 Task: Get directions from Fayetteville, North Carolina, United States to Padre Island National Seashore, Texas, United States  arriving by 5:00 pm tomorrow
Action: Mouse moved to (225, 70)
Screenshot: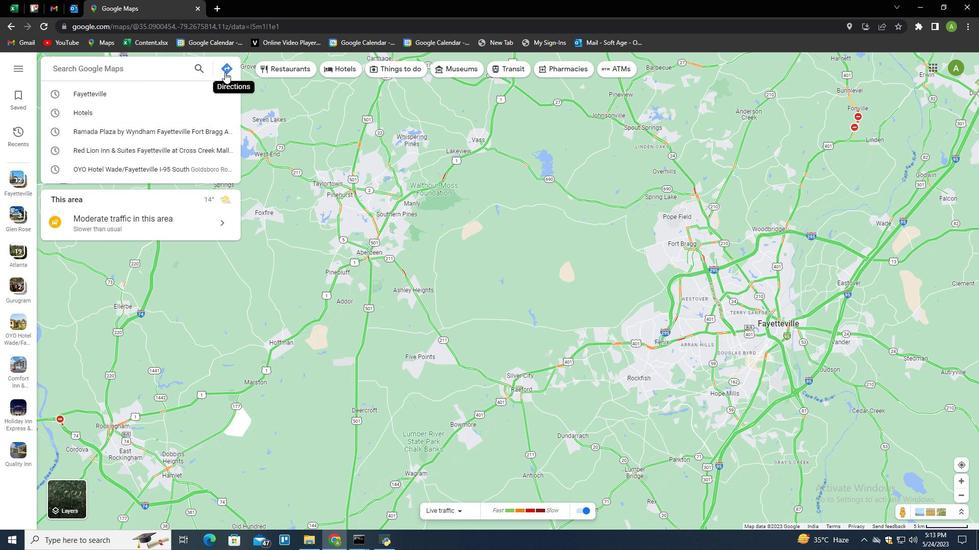 
Action: Mouse pressed left at (225, 70)
Screenshot: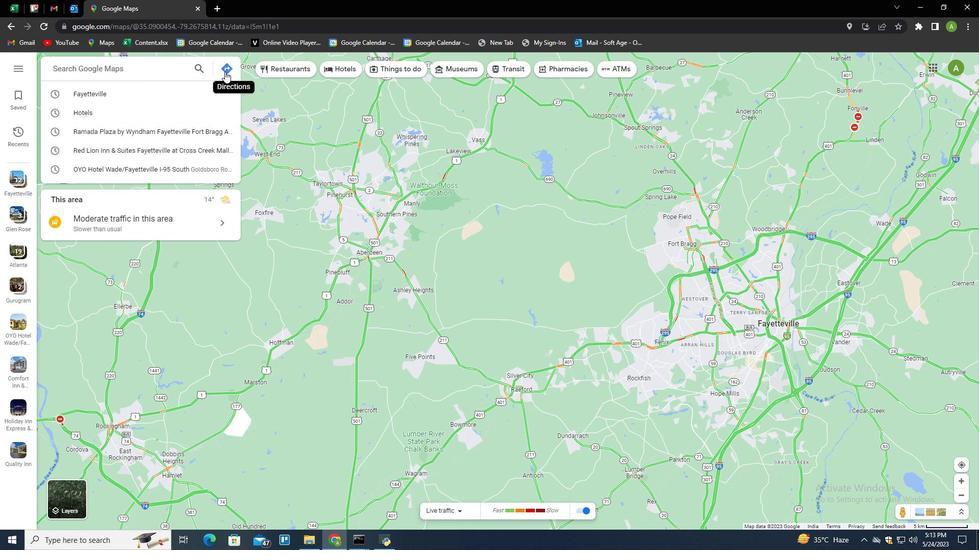 
Action: Mouse moved to (149, 97)
Screenshot: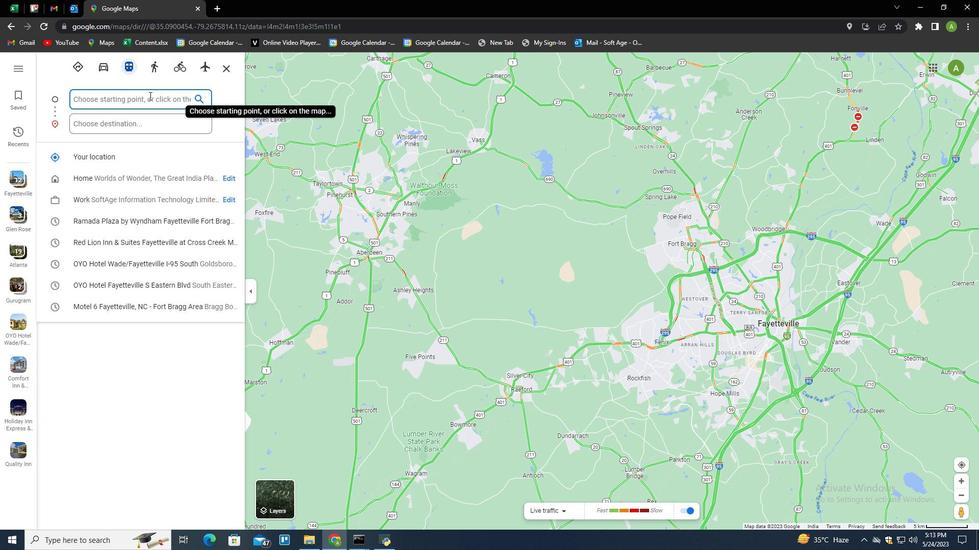 
Action: Mouse pressed left at (149, 97)
Screenshot: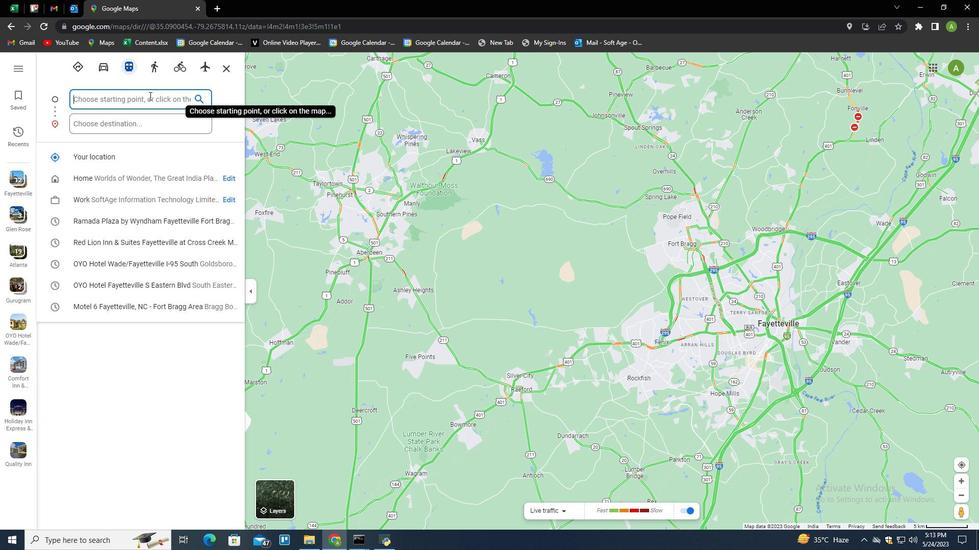 
Action: Key pressed <Key.shift><Key.shift><Key.shift><Key.shift><Key.shift><Key.shift><Key.shift><Key.shift><Key.shift>Fayettevillem<Key.space><Key.backspace><Key.backspace>,<Key.space><Key.shift>North<Key.space><Key.shift>Carolina,<Key.space><Key.shift>United<Key.space><Key.shift>States<Key.tab><Key.tab><Key.shift>Padre<Key.space><Key.shift>Island<Key.space><Key.shift>National<Key.space><Key.shift>Seashore,<Key.space><Key.shift>Texas<Key.space><Key.shift>United<Key.space><Key.shift>States<Key.enter>
Screenshot: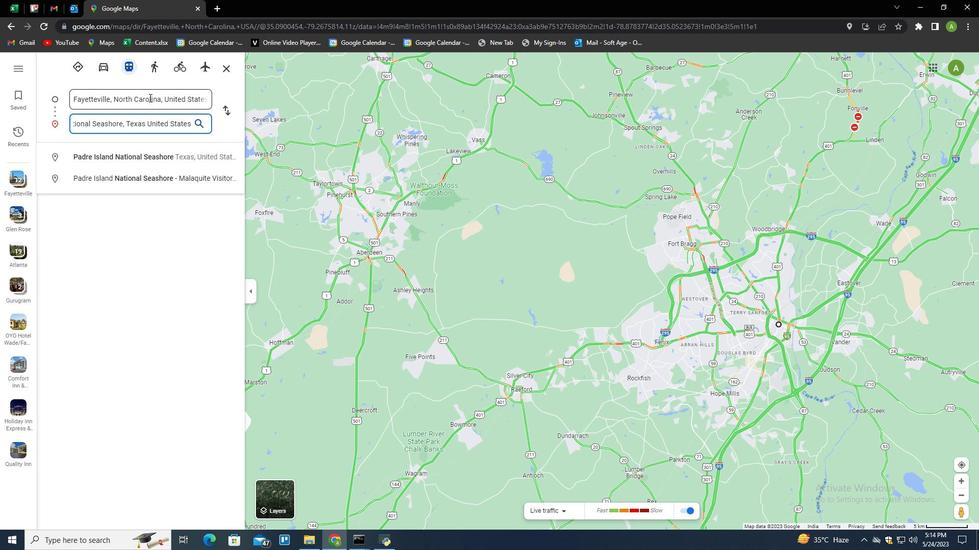 
Action: Mouse moved to (93, 158)
Screenshot: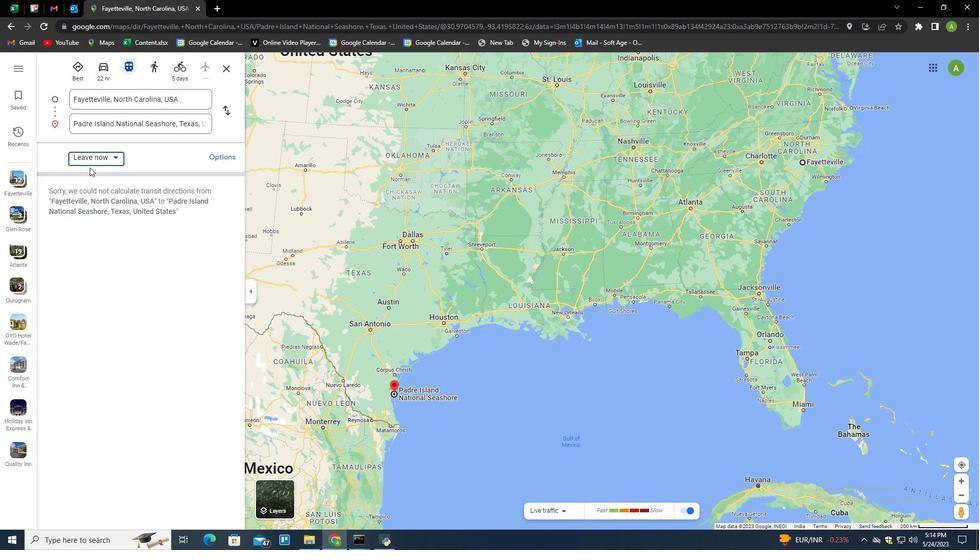 
Action: Mouse pressed left at (93, 158)
Screenshot: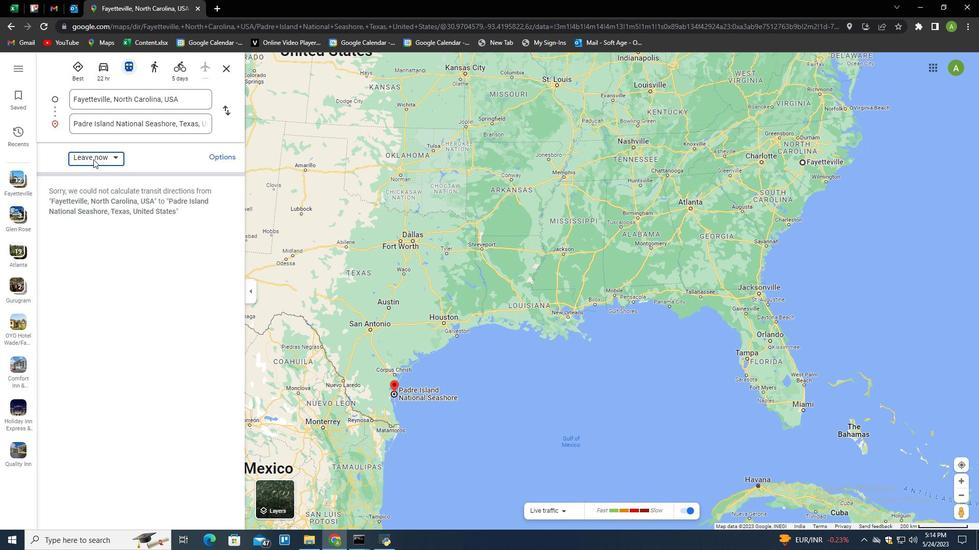 
Action: Mouse moved to (101, 197)
Screenshot: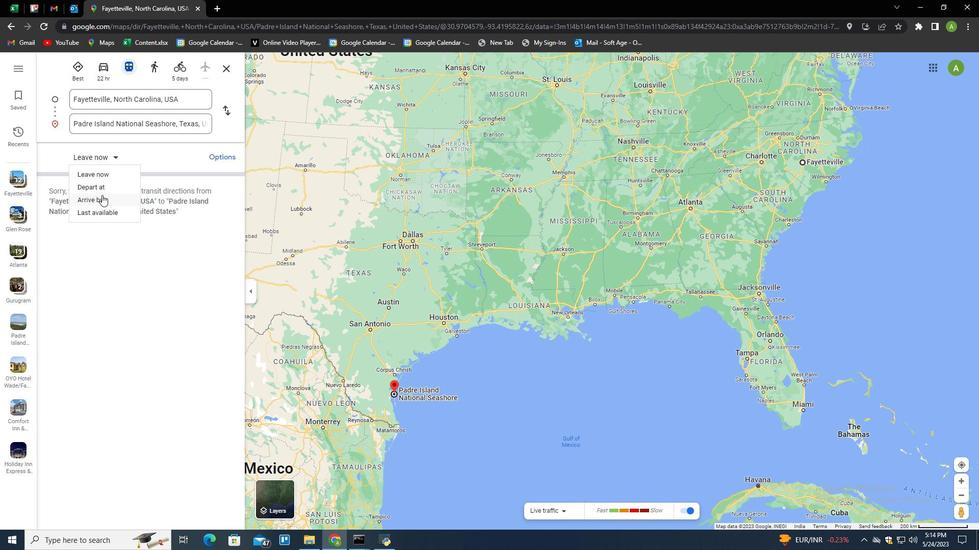 
Action: Mouse pressed left at (101, 197)
Screenshot: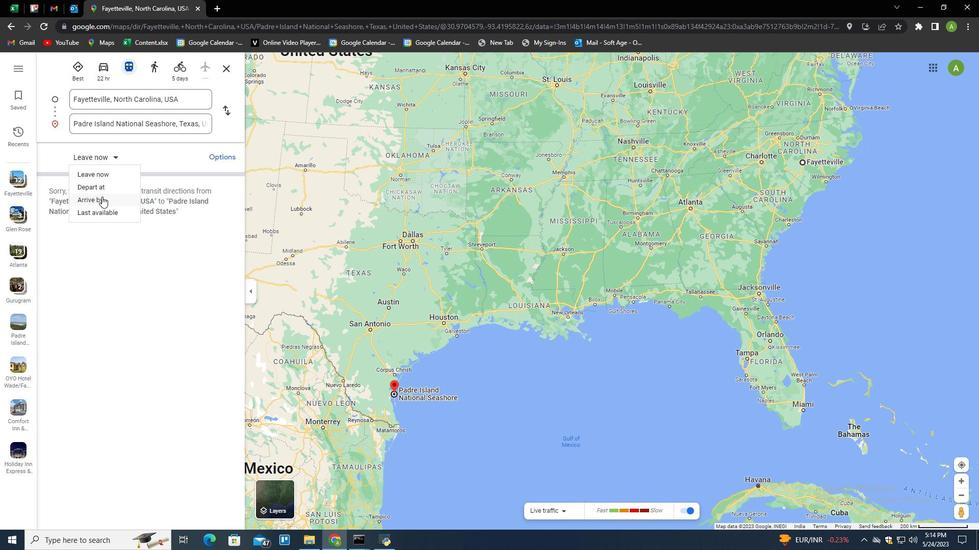 
Action: Mouse moved to (116, 175)
Screenshot: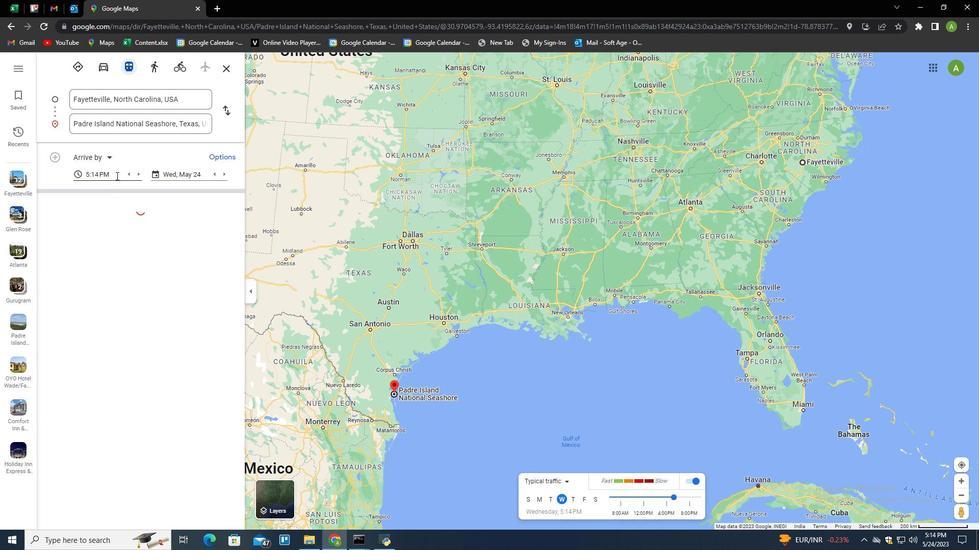 
Action: Mouse pressed left at (116, 175)
Screenshot: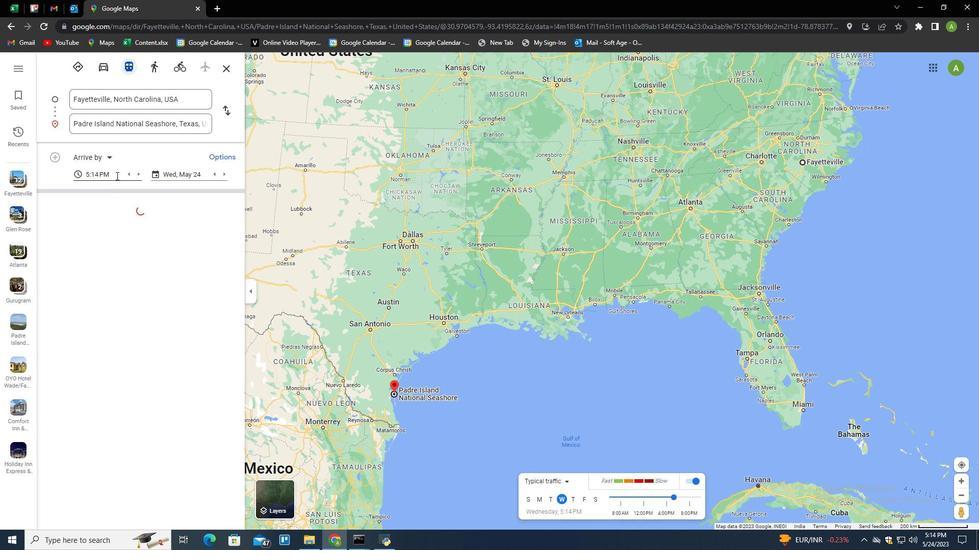 
Action: Mouse moved to (108, 289)
Screenshot: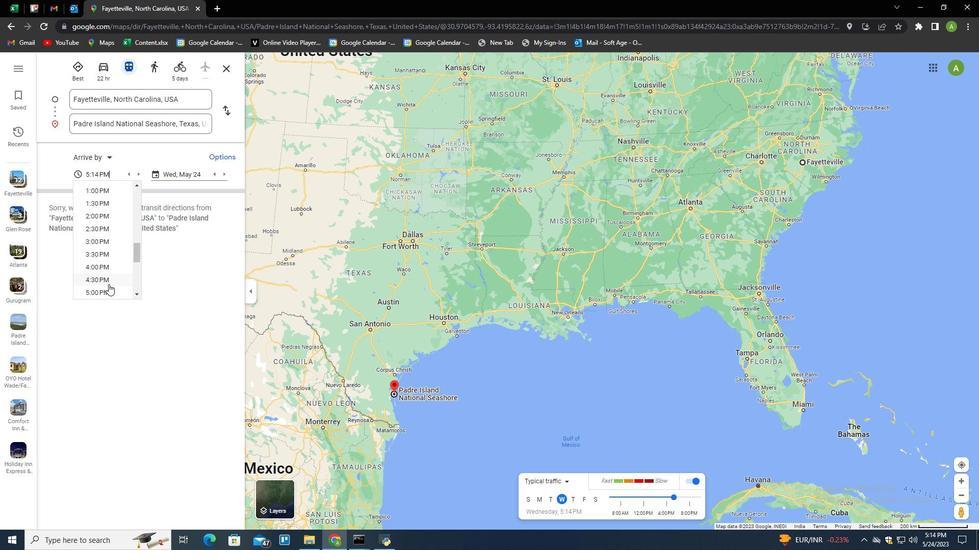 
Action: Mouse pressed left at (108, 289)
Screenshot: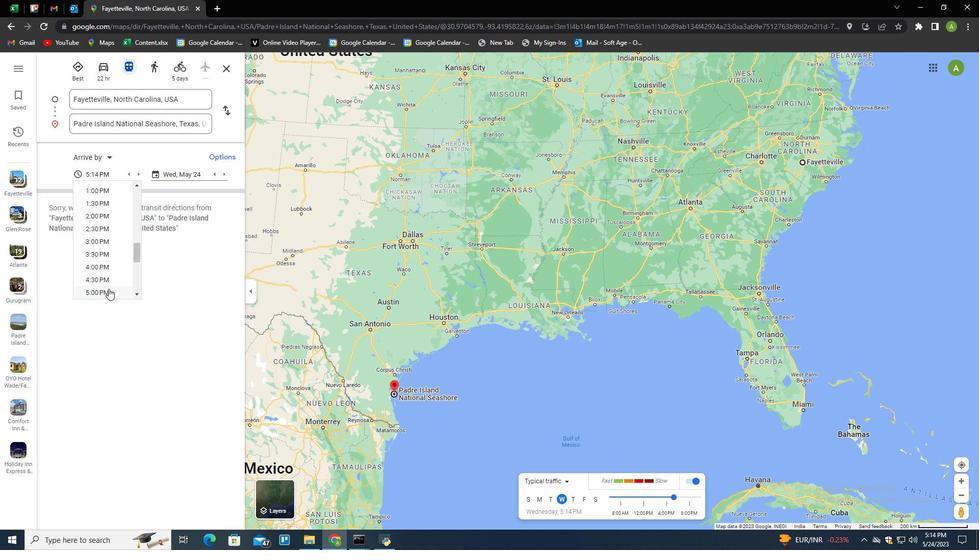 
Action: Mouse moved to (78, 62)
Screenshot: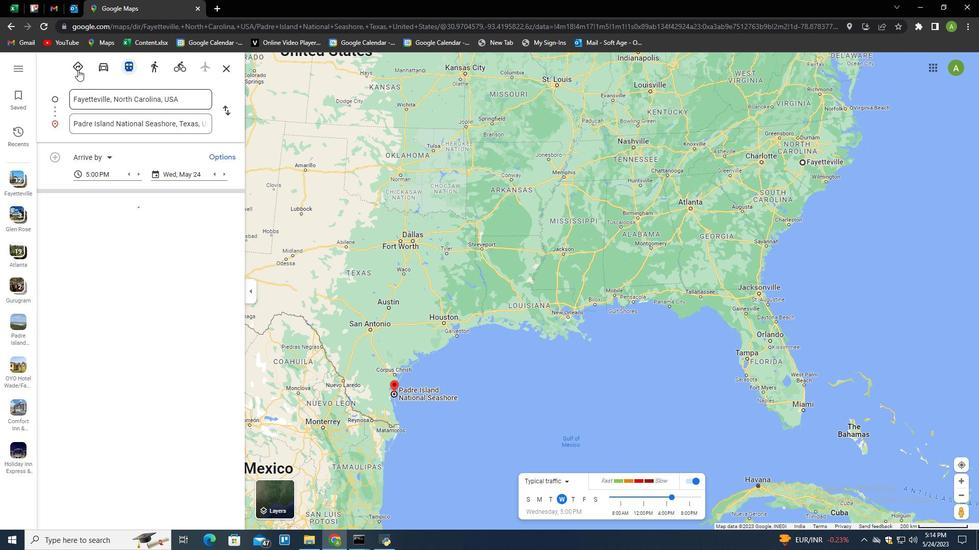 
Action: Mouse pressed left at (78, 62)
Screenshot: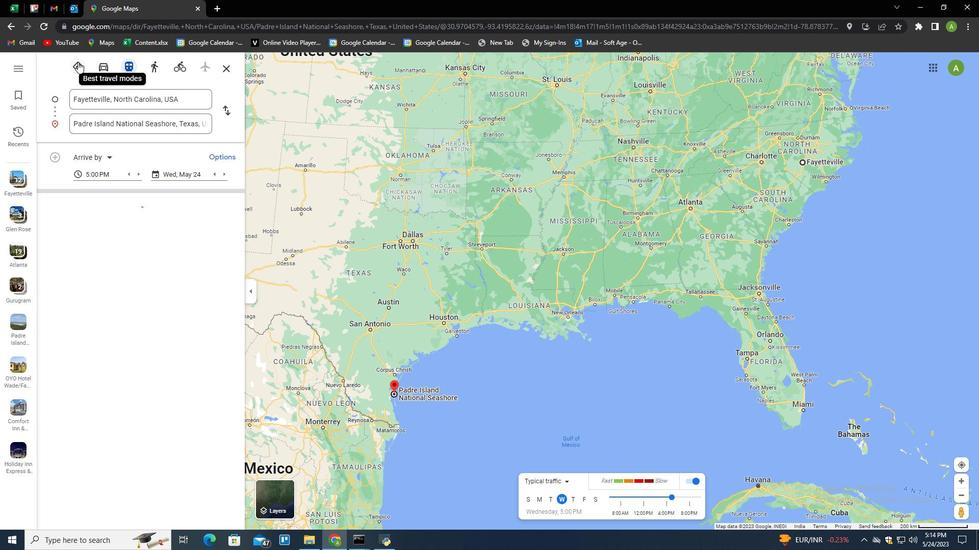 
Action: Mouse moved to (150, 243)
Screenshot: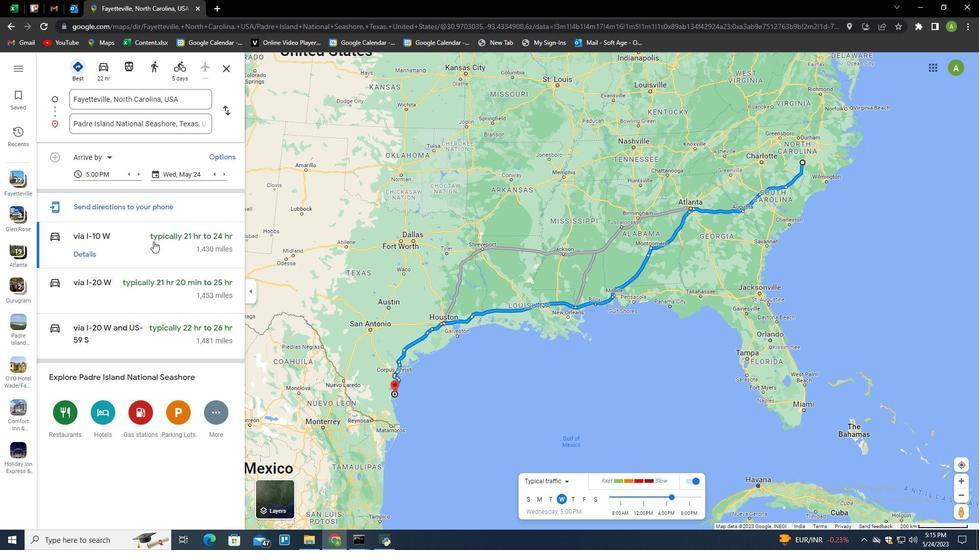 
Action: Mouse pressed left at (150, 243)
Screenshot: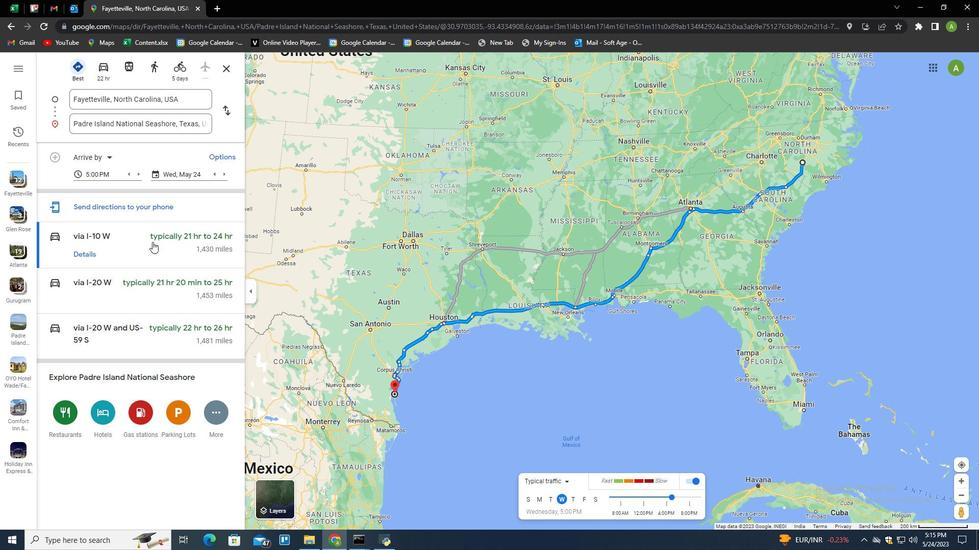 
Action: Mouse moved to (157, 284)
Screenshot: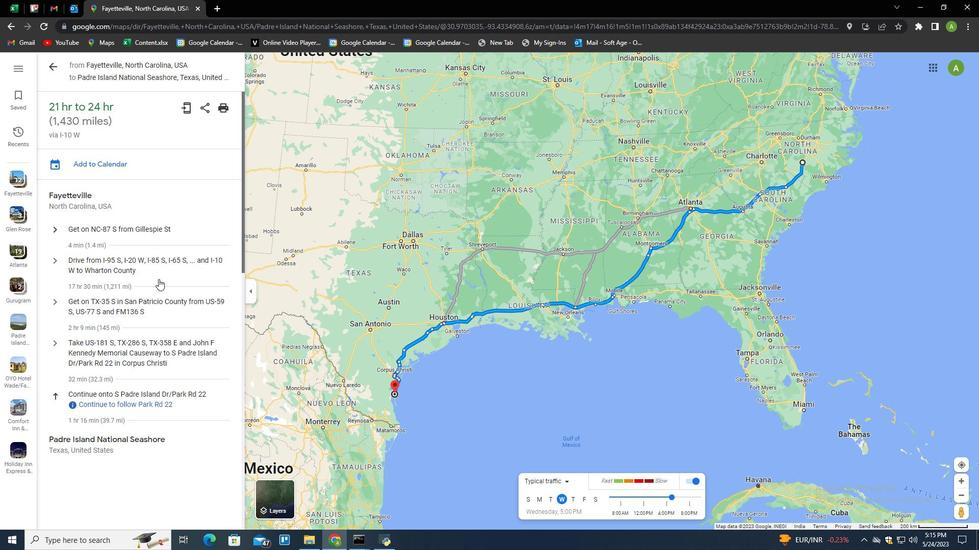 
Action: Mouse scrolled (157, 283) with delta (0, 0)
Screenshot: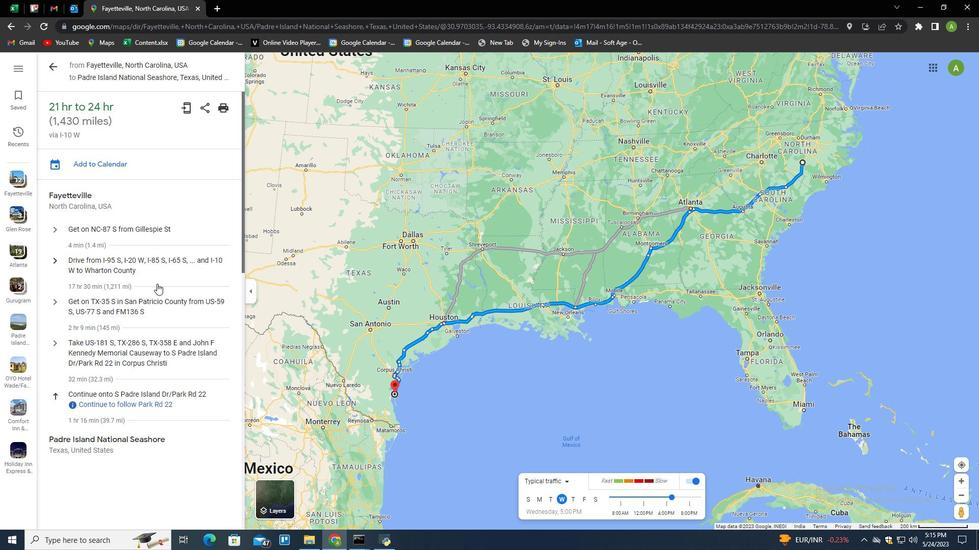 
Action: Mouse scrolled (157, 283) with delta (0, 0)
Screenshot: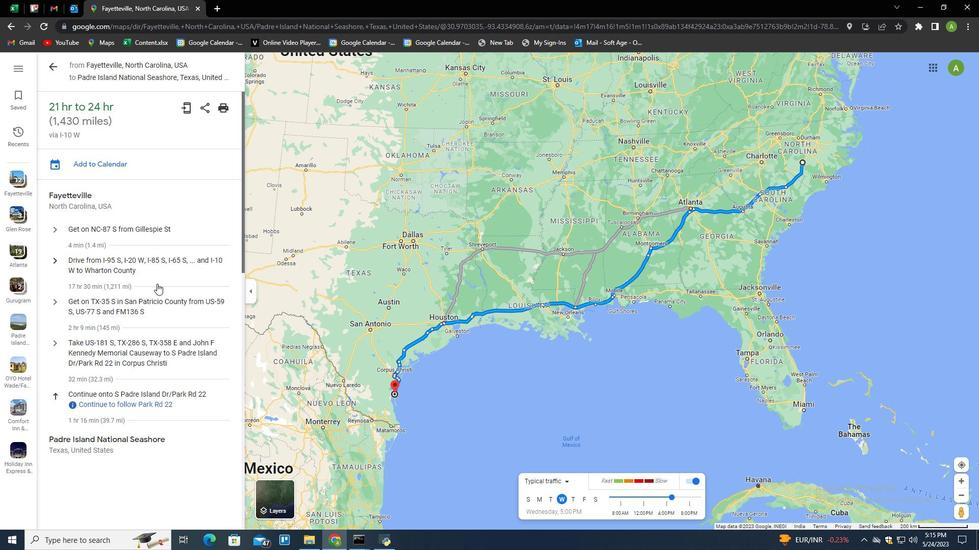 
Action: Mouse scrolled (157, 283) with delta (0, 0)
Screenshot: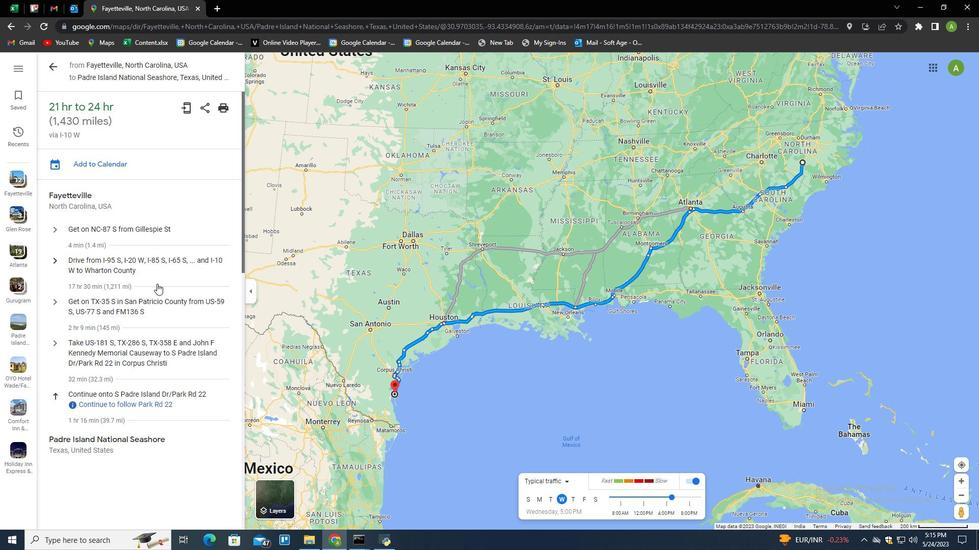 
Action: Mouse scrolled (157, 284) with delta (0, 0)
Screenshot: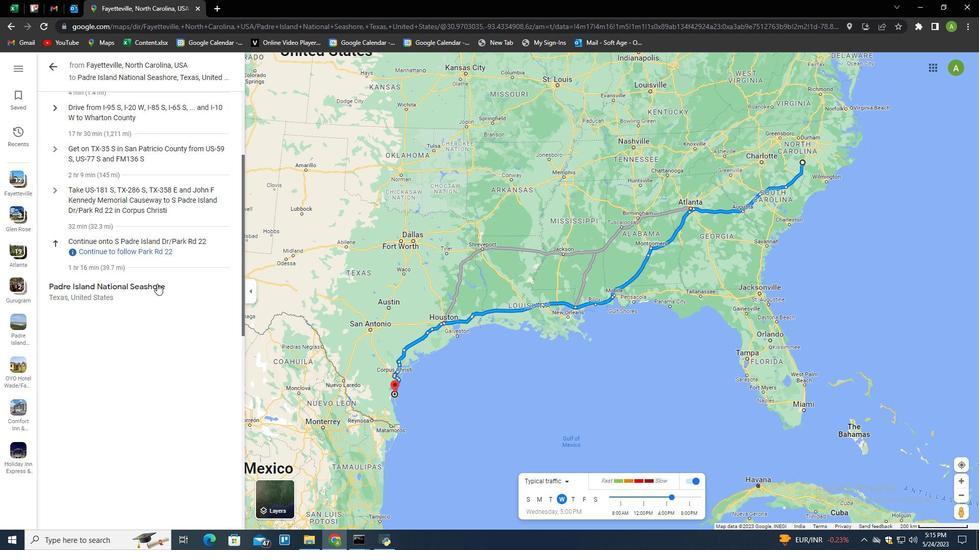 
Action: Mouse scrolled (157, 284) with delta (0, 0)
Screenshot: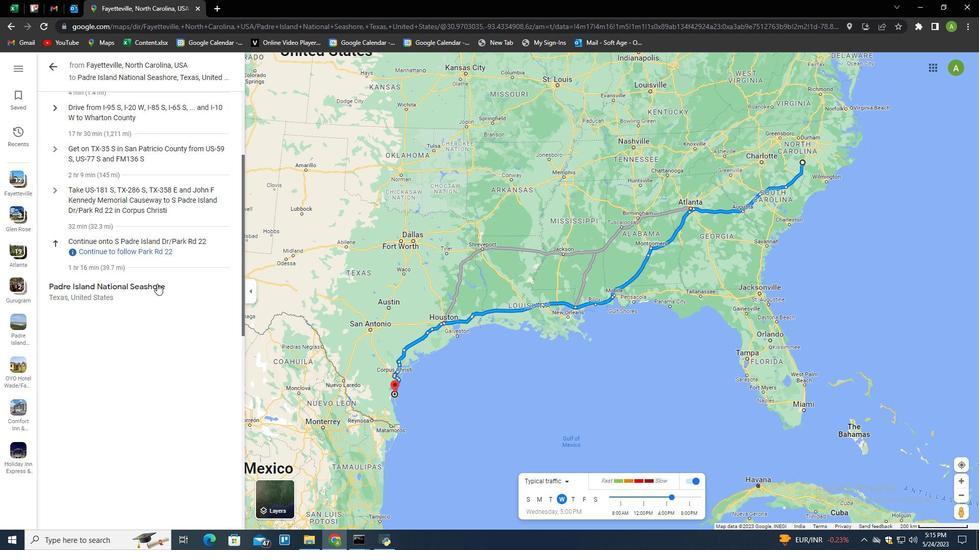 
Action: Mouse scrolled (157, 284) with delta (0, 0)
Screenshot: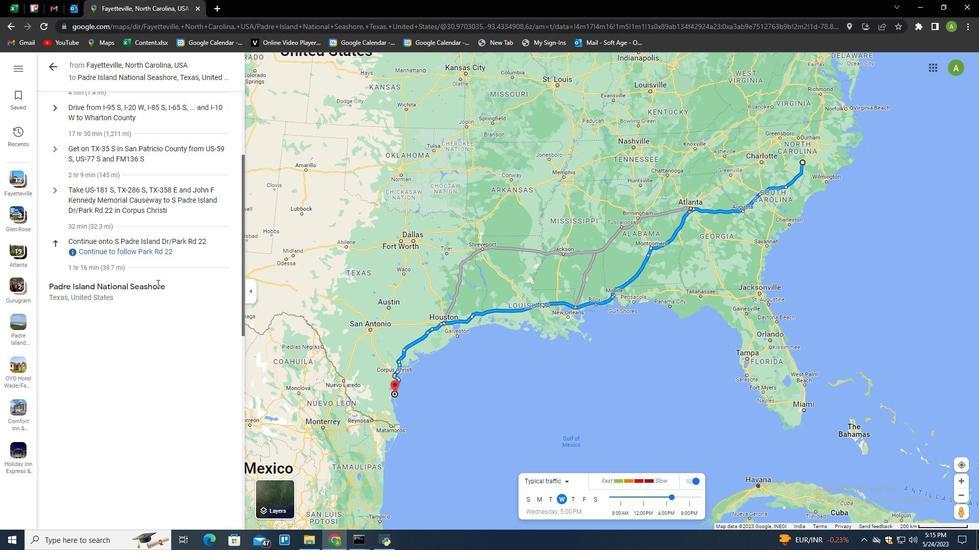 
Action: Mouse scrolled (157, 284) with delta (0, 0)
Screenshot: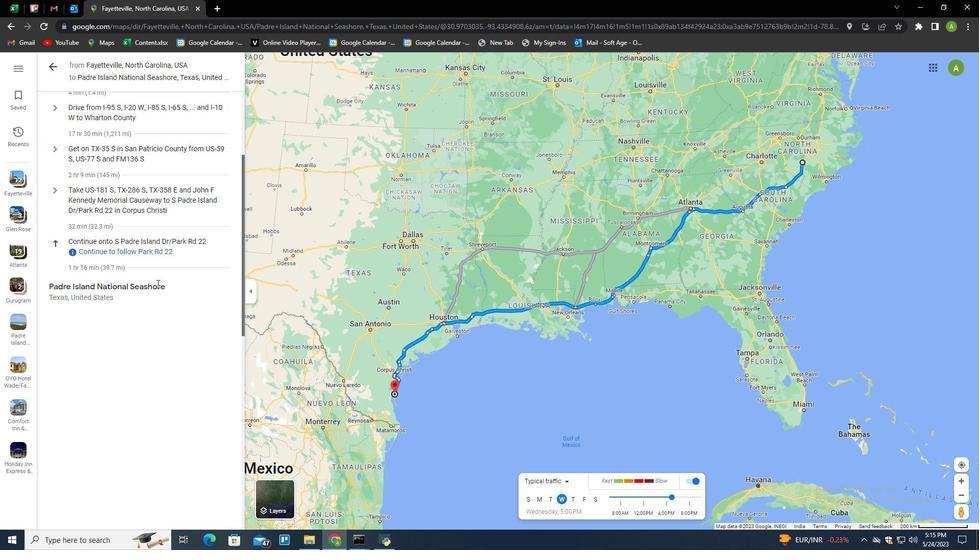 
Action: Mouse scrolled (157, 284) with delta (0, 0)
Screenshot: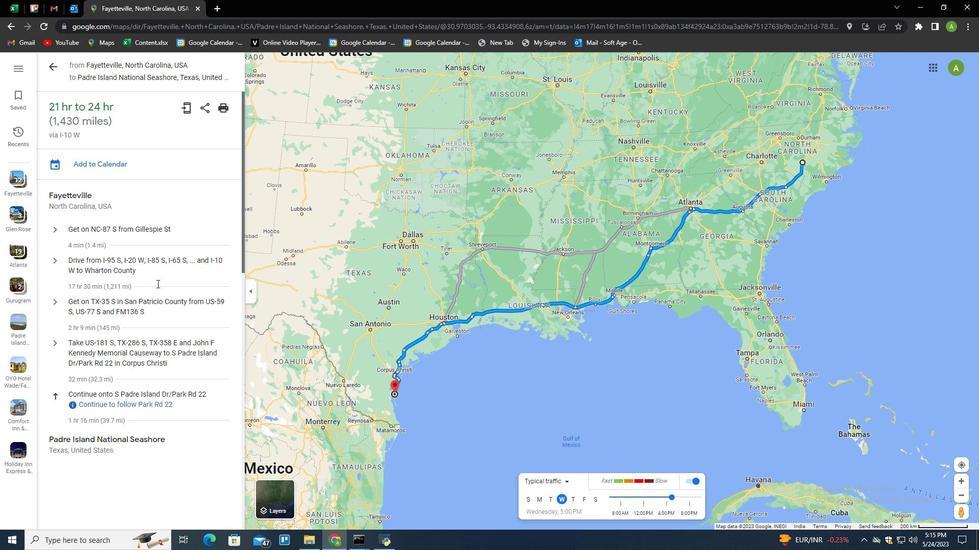 
Action: Mouse scrolled (157, 284) with delta (0, 0)
Screenshot: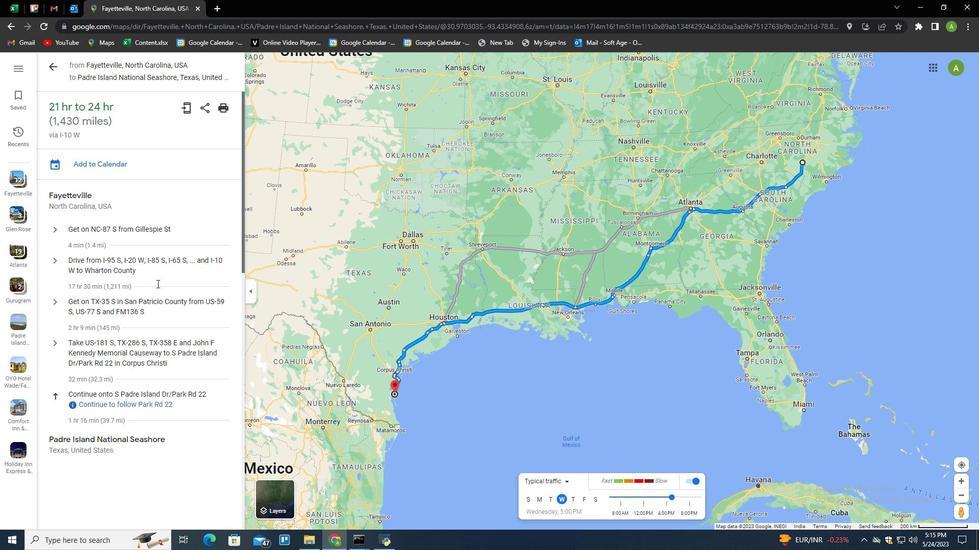 
Action: Mouse scrolled (157, 284) with delta (0, 0)
Screenshot: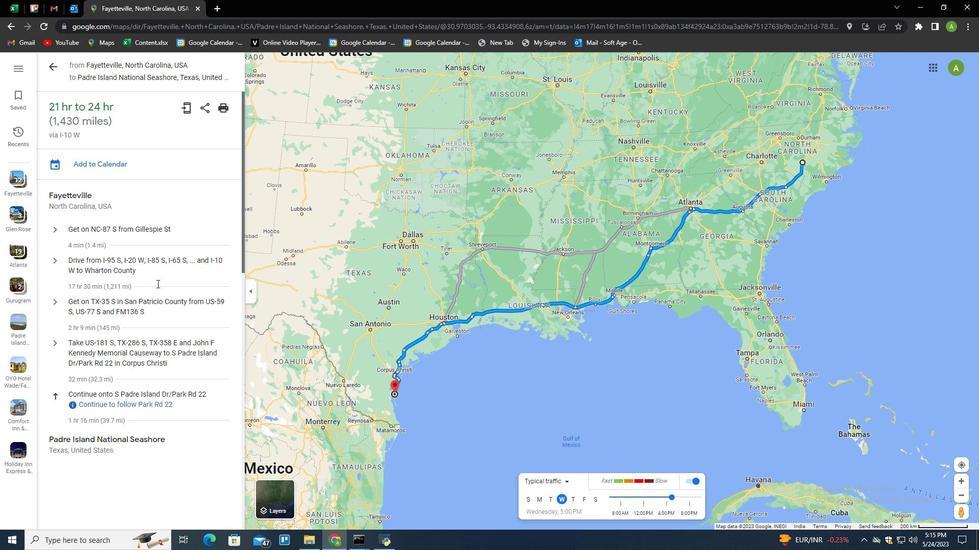
Action: Mouse scrolled (157, 284) with delta (0, 0)
Screenshot: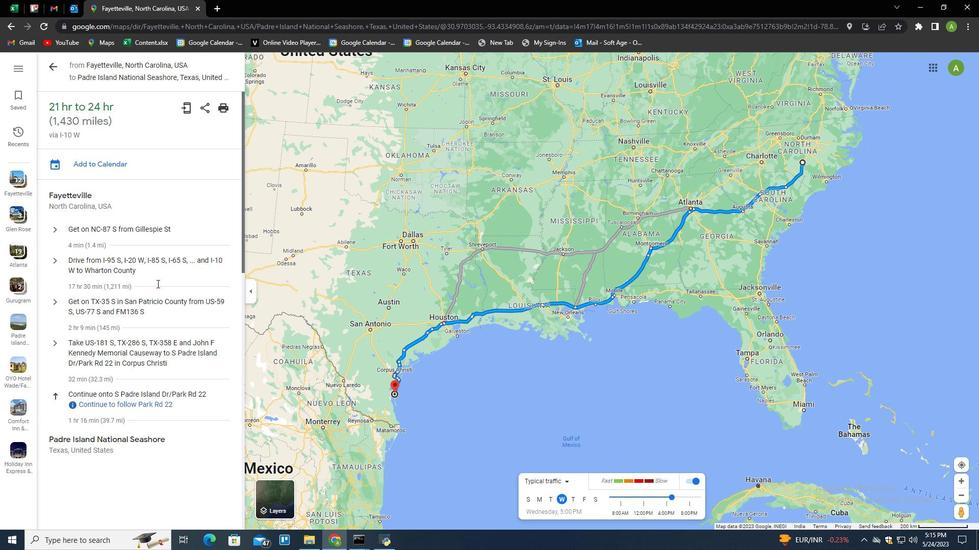
Action: Mouse moved to (697, 484)
Screenshot: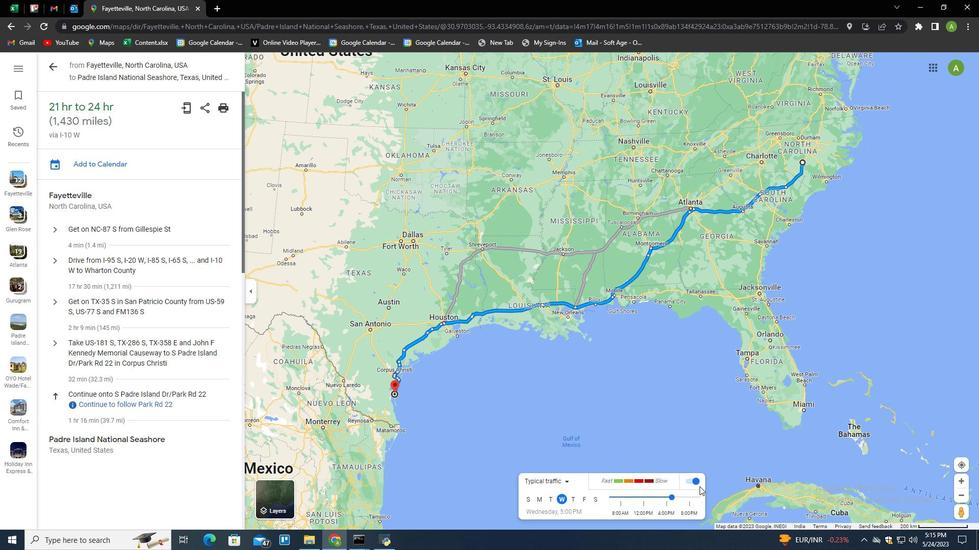 
Action: Mouse pressed left at (697, 484)
Screenshot: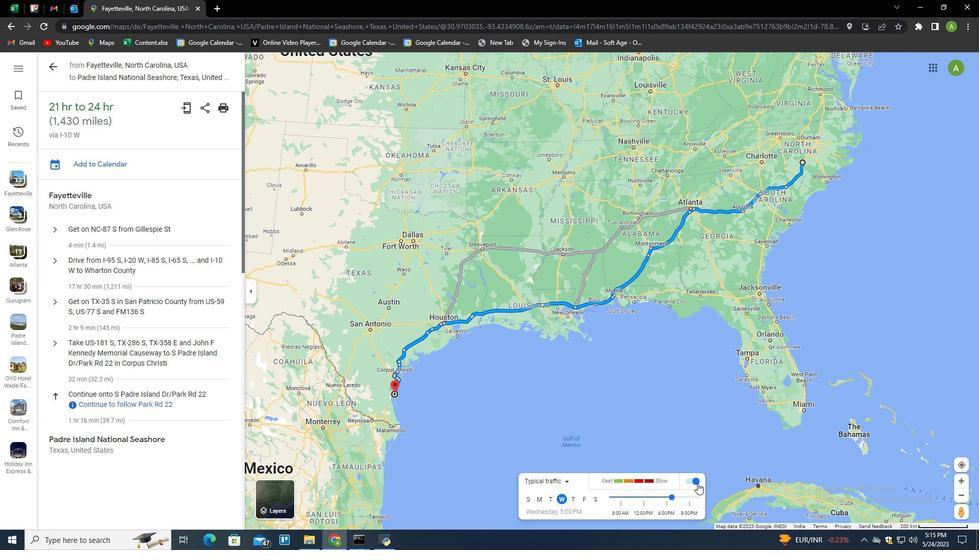 
Action: Mouse moved to (701, 358)
Screenshot: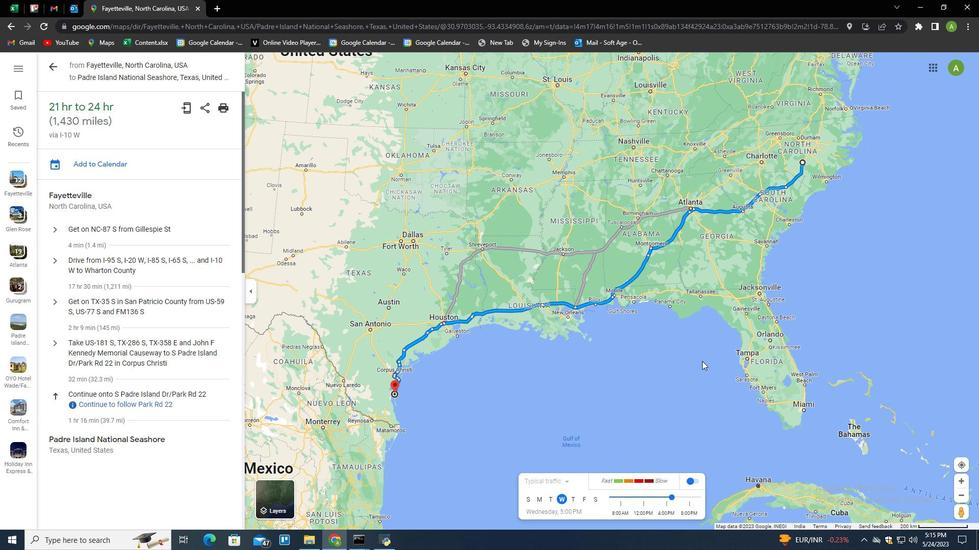 
